 Task: Set the preference "Position of video title" to the top-right.
Action: Mouse moved to (108, 11)
Screenshot: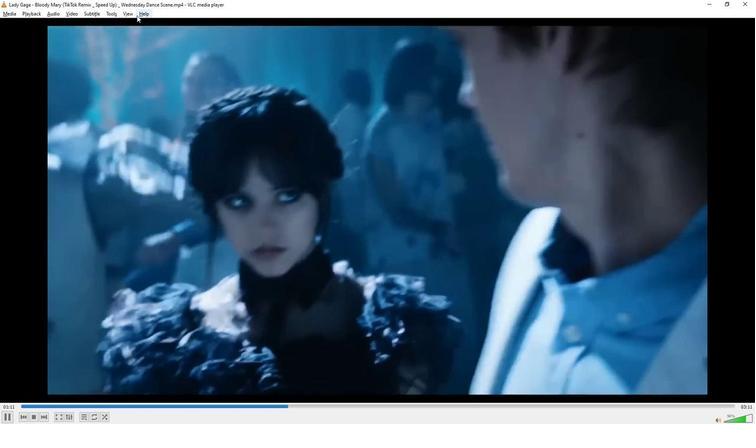 
Action: Mouse pressed left at (108, 11)
Screenshot: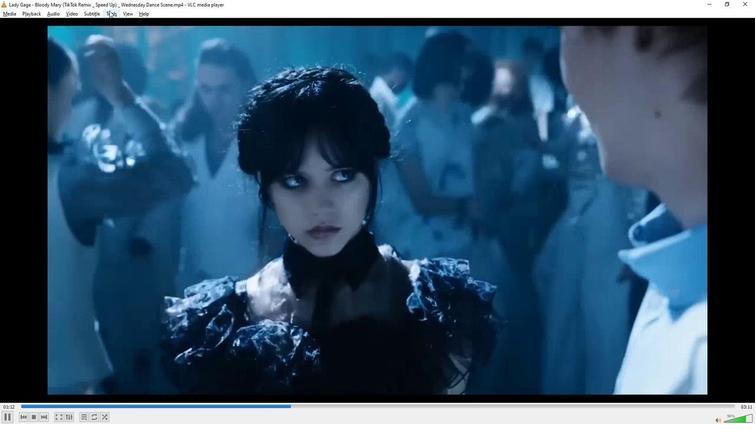 
Action: Mouse moved to (126, 108)
Screenshot: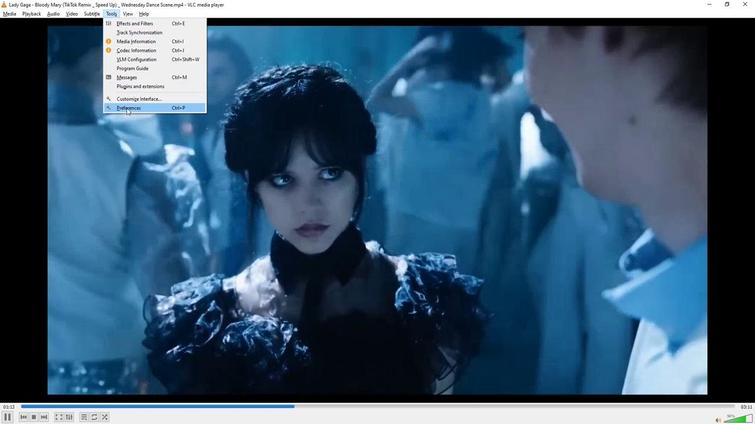 
Action: Mouse pressed left at (126, 108)
Screenshot: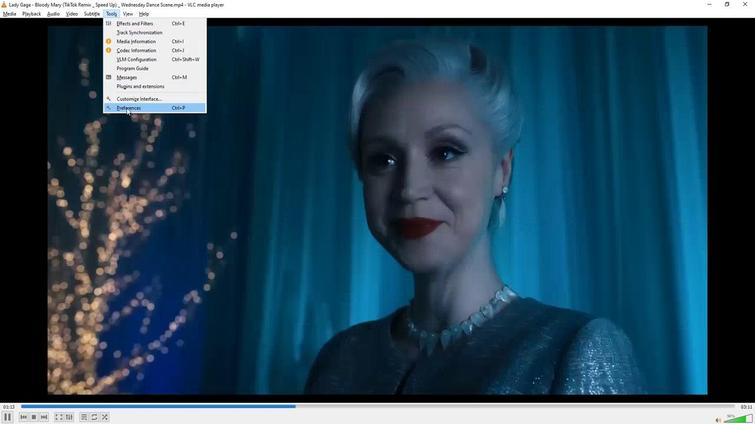 
Action: Mouse moved to (133, 323)
Screenshot: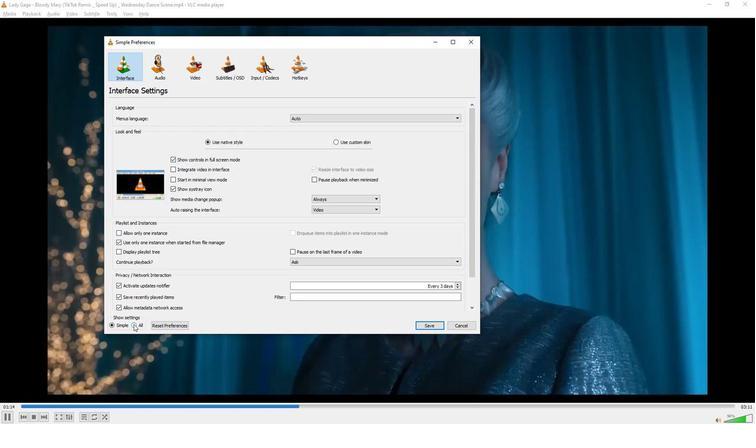 
Action: Mouse pressed left at (133, 323)
Screenshot: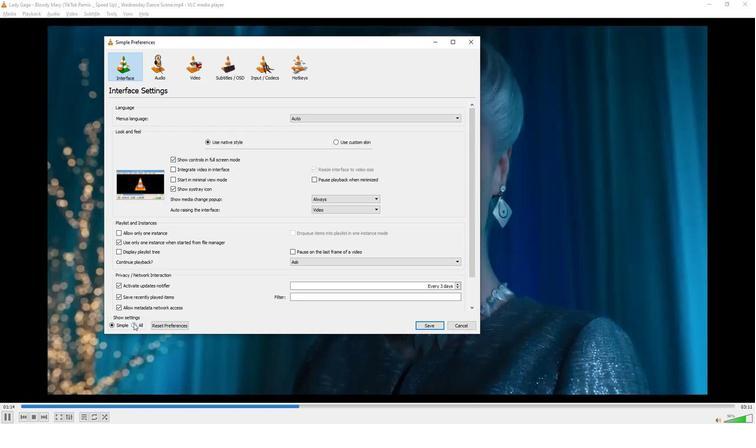 
Action: Mouse moved to (138, 225)
Screenshot: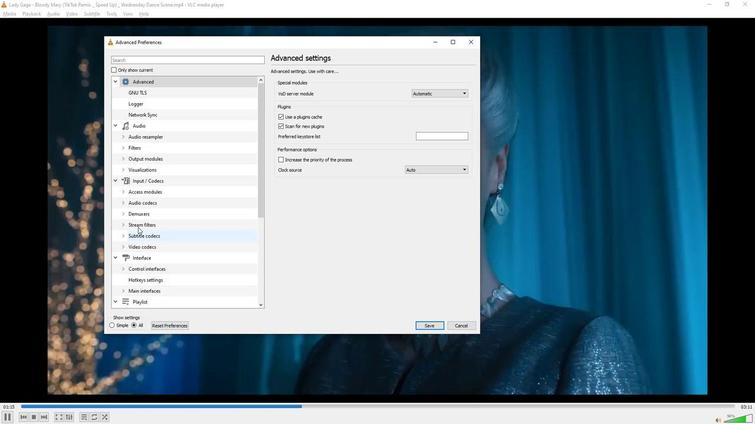 
Action: Mouse scrolled (138, 225) with delta (0, 0)
Screenshot: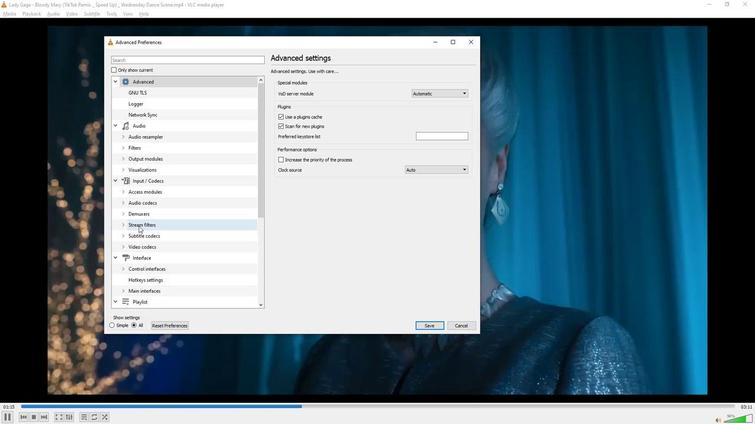 
Action: Mouse scrolled (138, 225) with delta (0, 0)
Screenshot: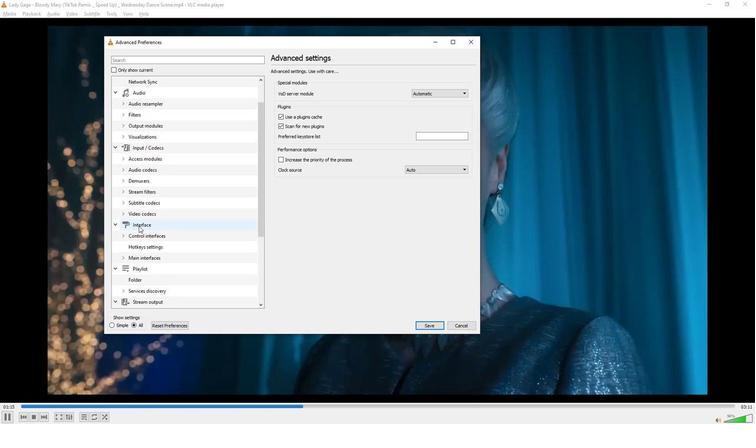 
Action: Mouse scrolled (138, 225) with delta (0, 0)
Screenshot: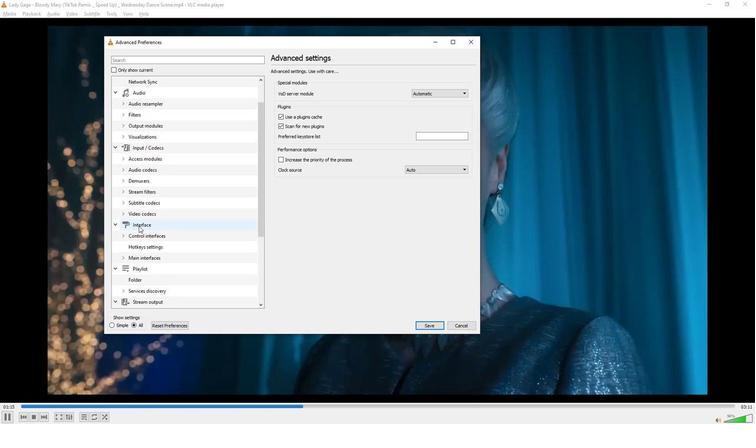 
Action: Mouse scrolled (138, 225) with delta (0, 0)
Screenshot: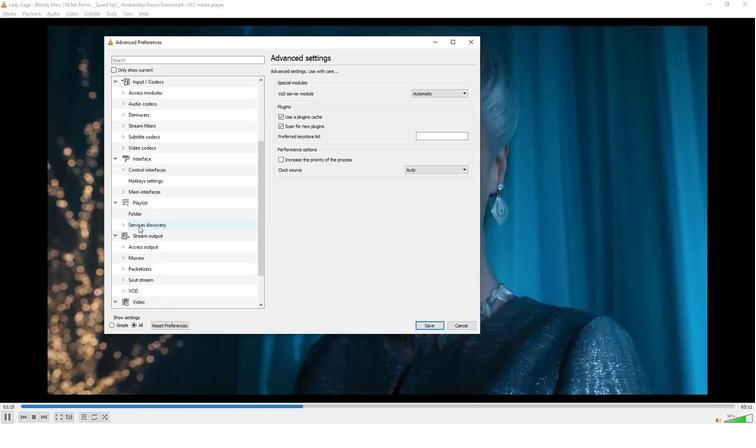 
Action: Mouse scrolled (138, 225) with delta (0, 0)
Screenshot: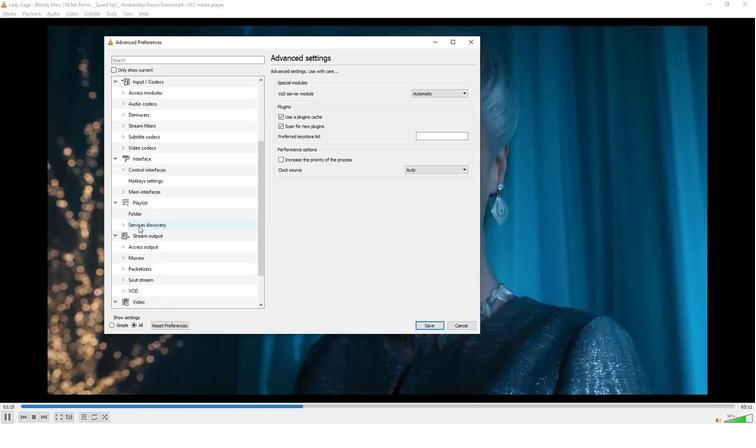 
Action: Mouse scrolled (138, 225) with delta (0, 0)
Screenshot: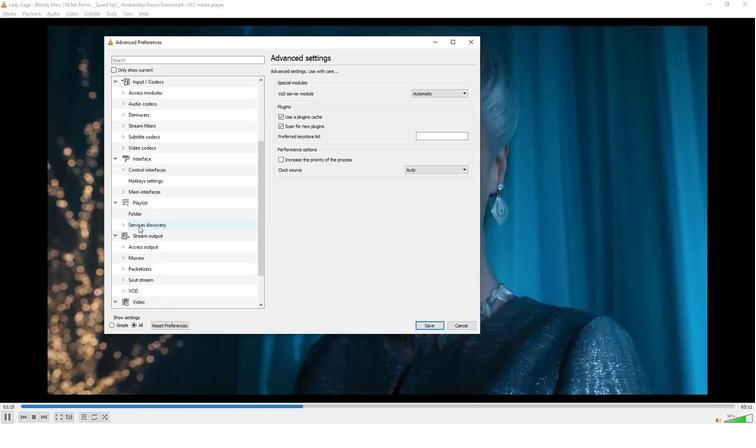 
Action: Mouse moved to (135, 258)
Screenshot: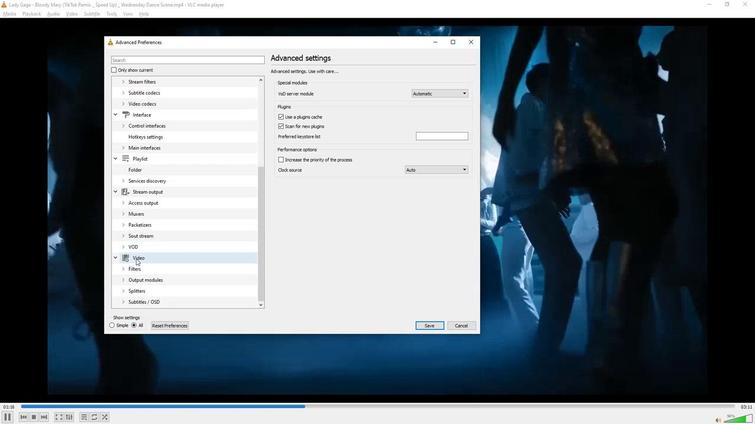 
Action: Mouse pressed left at (135, 258)
Screenshot: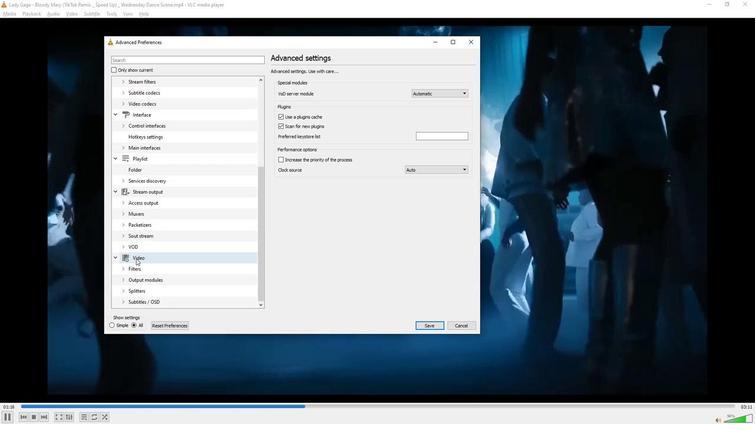
Action: Mouse moved to (461, 215)
Screenshot: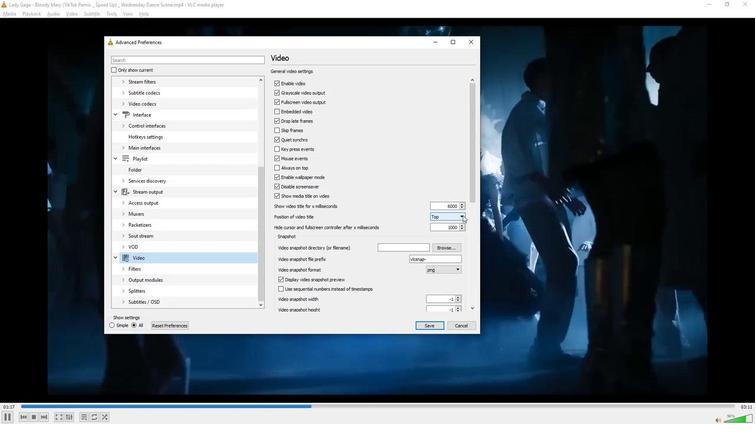
Action: Mouse pressed left at (461, 215)
Screenshot: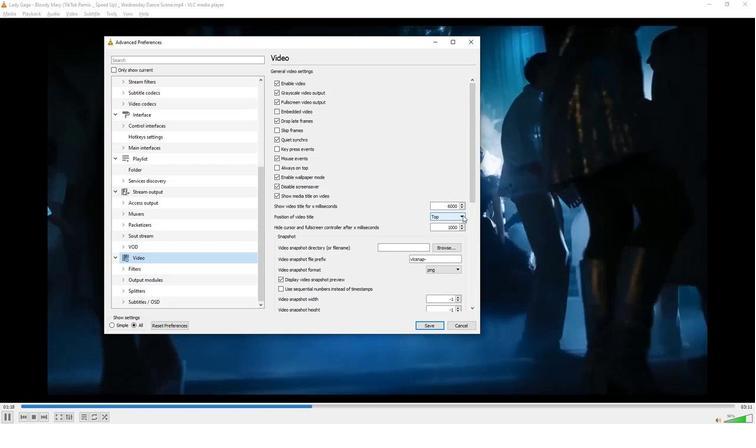 
Action: Mouse moved to (441, 255)
Screenshot: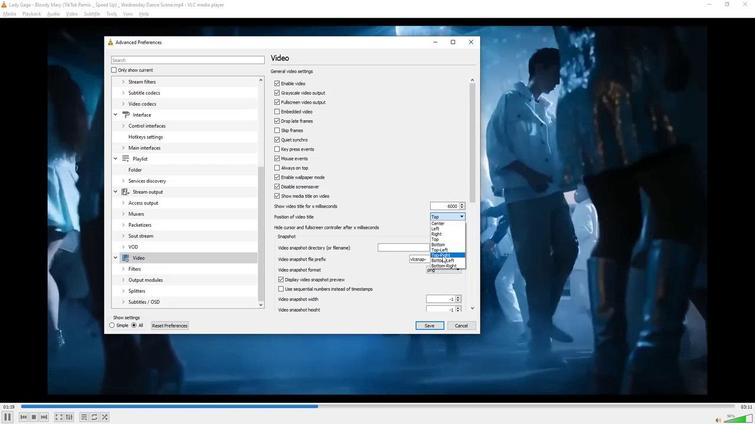 
Action: Mouse pressed left at (441, 255)
Screenshot: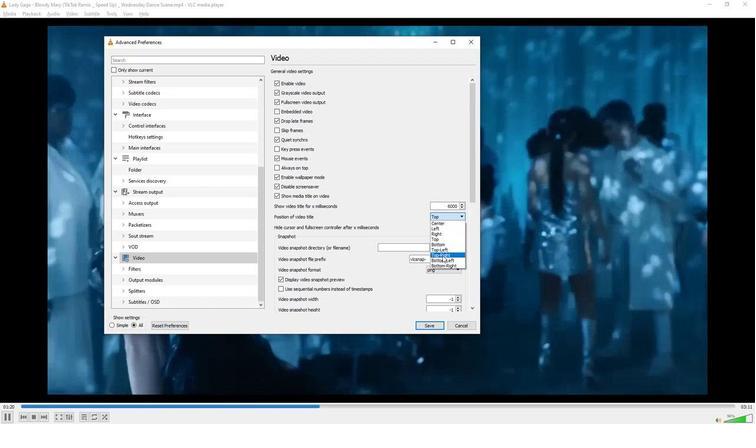 
Action: Mouse moved to (431, 155)
Screenshot: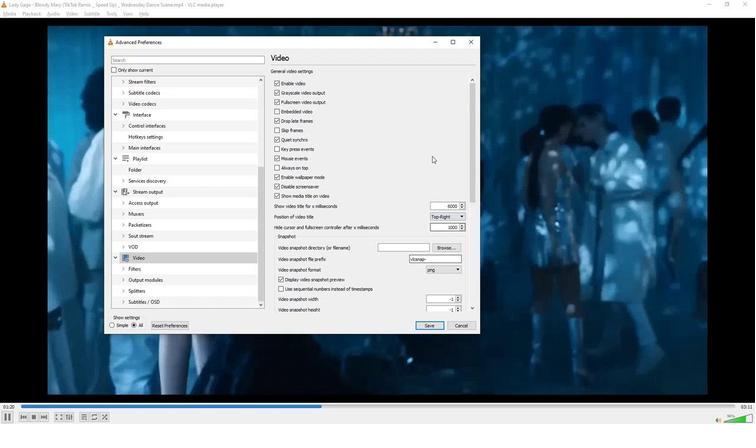 
